 Task: Create a due date automation trigger when advanced on, on the monday of the week before a card is due add basic not assigned to anyone at 11:00 AM.
Action: Mouse moved to (1147, 82)
Screenshot: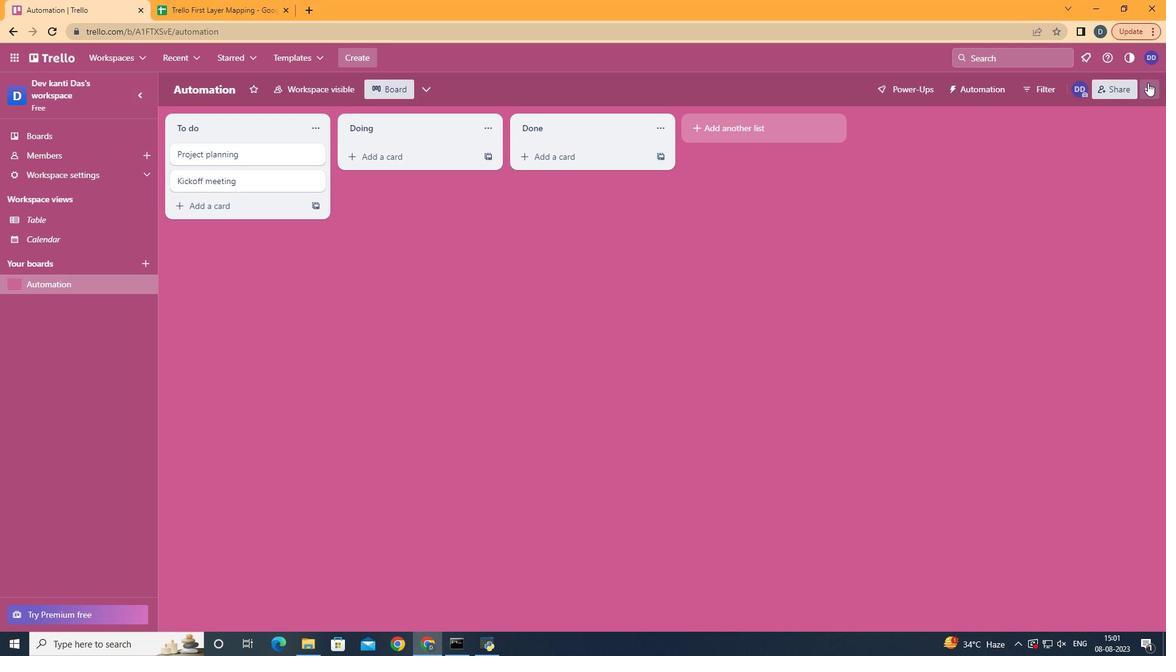 
Action: Mouse pressed left at (1147, 82)
Screenshot: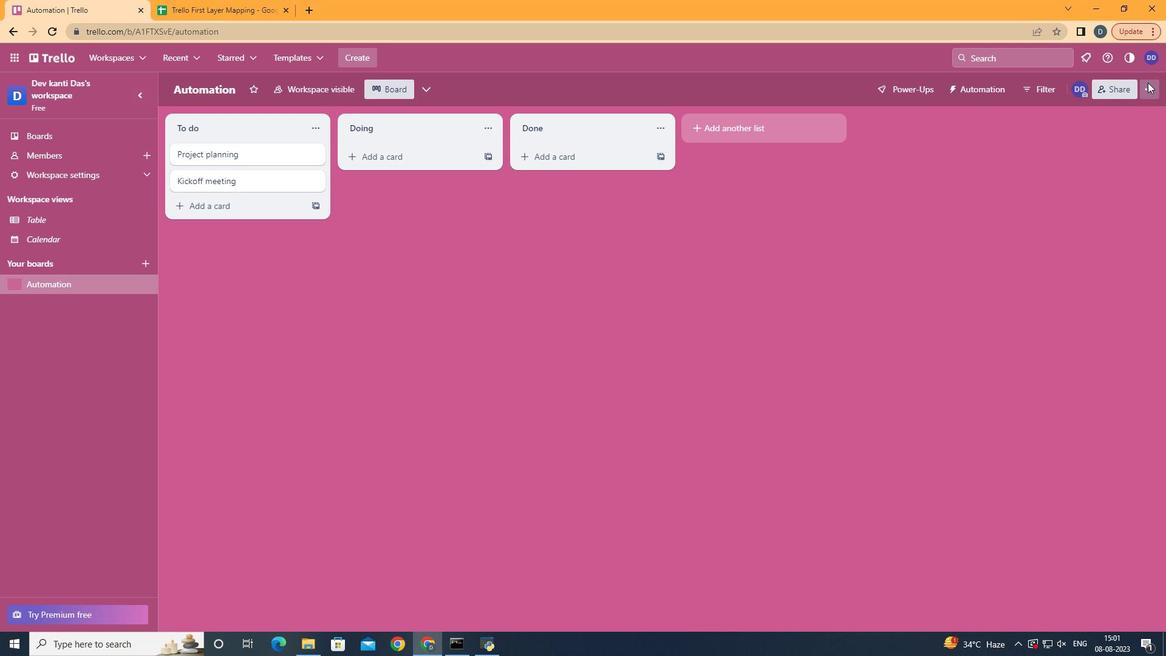 
Action: Mouse moved to (1068, 259)
Screenshot: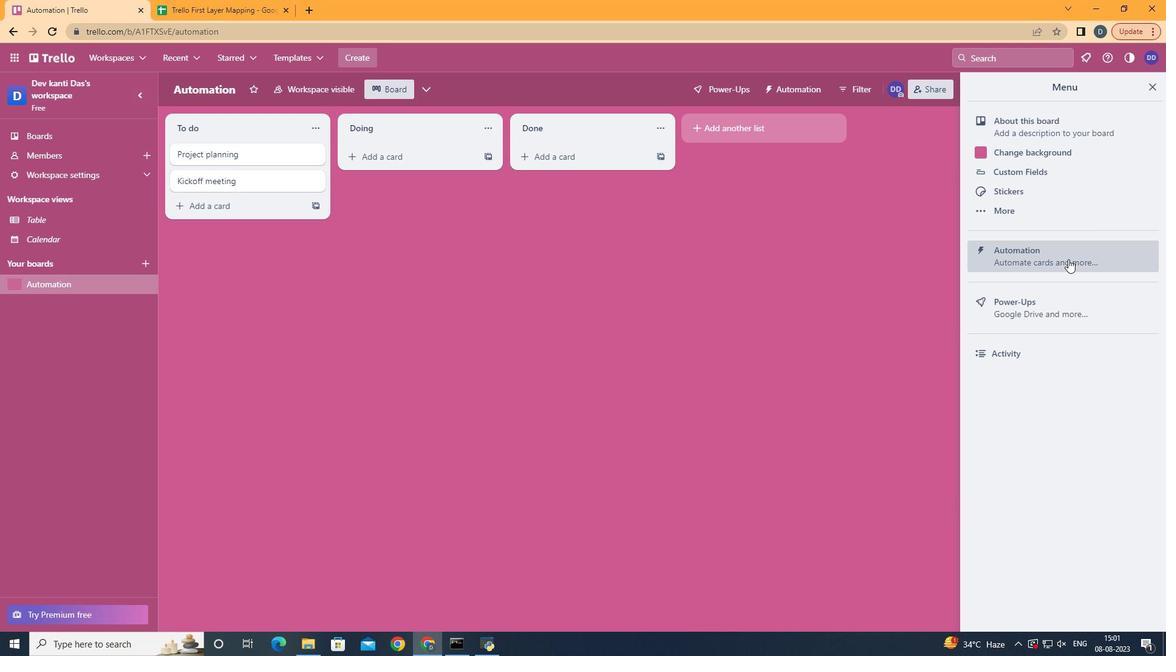 
Action: Mouse pressed left at (1068, 259)
Screenshot: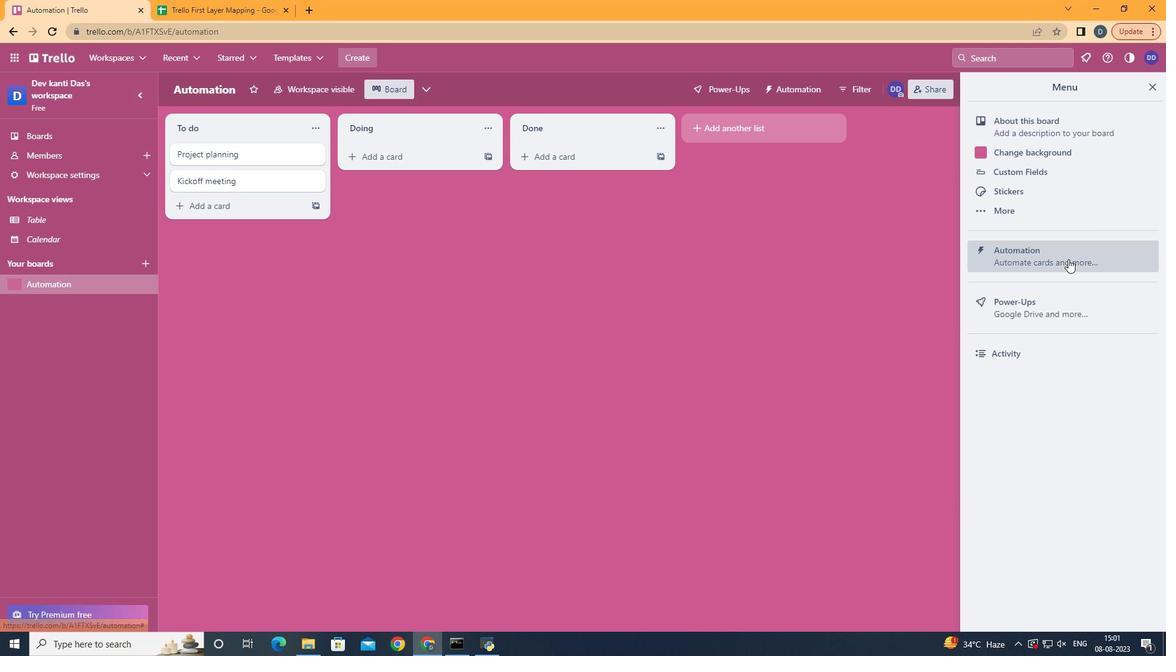 
Action: Mouse moved to (236, 249)
Screenshot: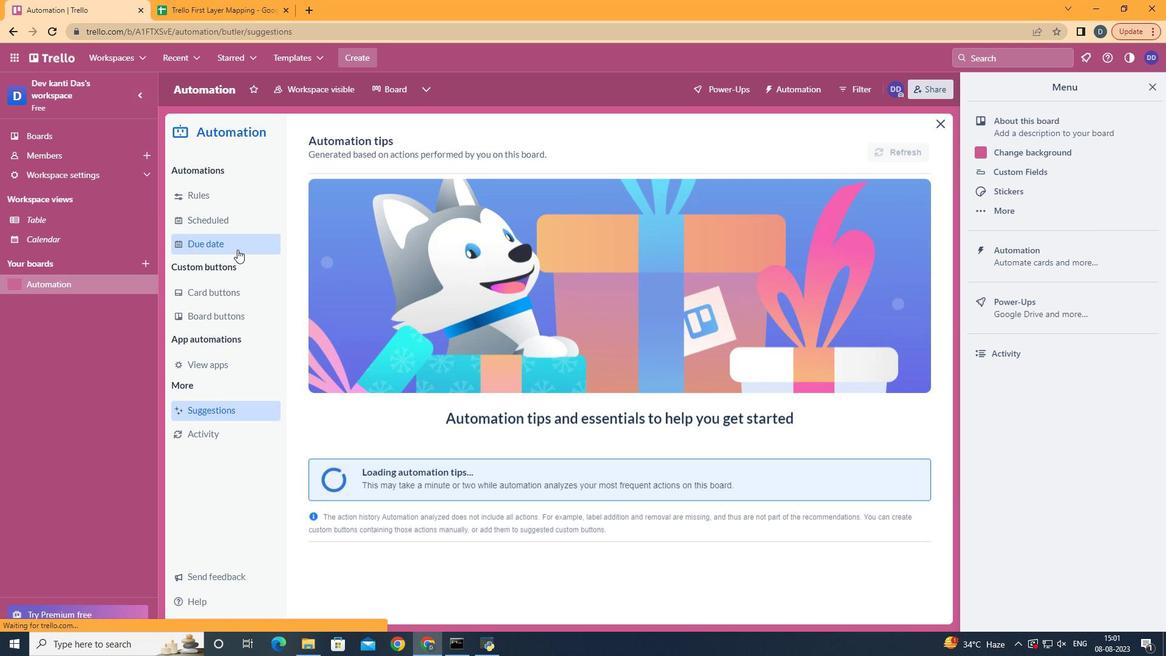 
Action: Mouse pressed left at (236, 249)
Screenshot: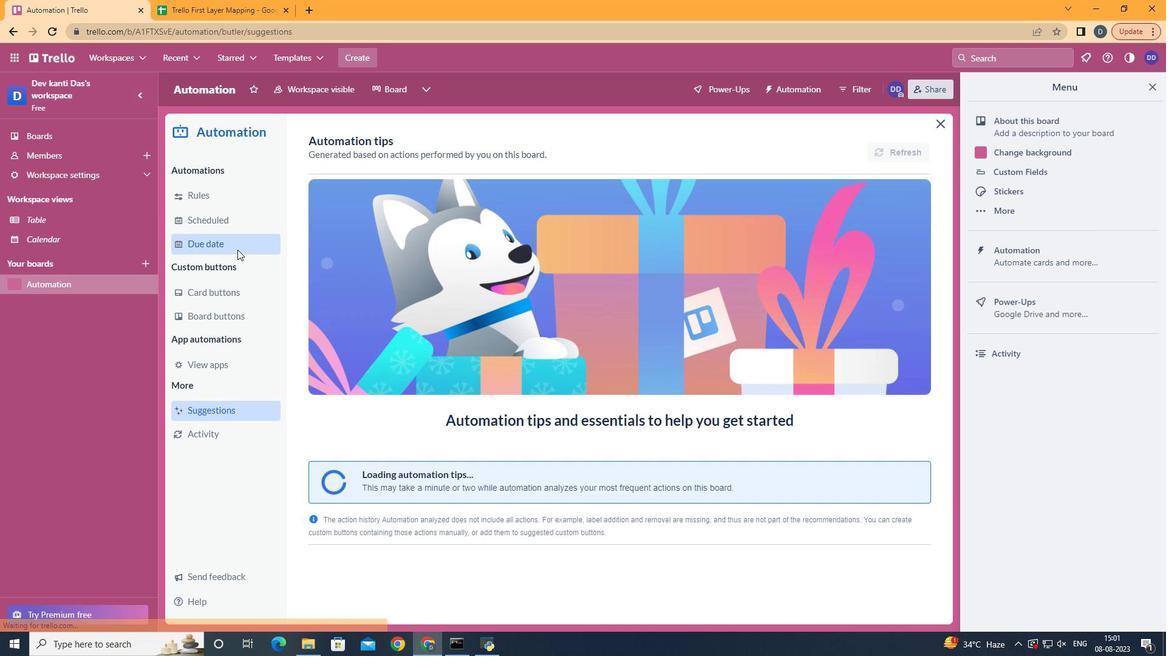 
Action: Mouse moved to (841, 140)
Screenshot: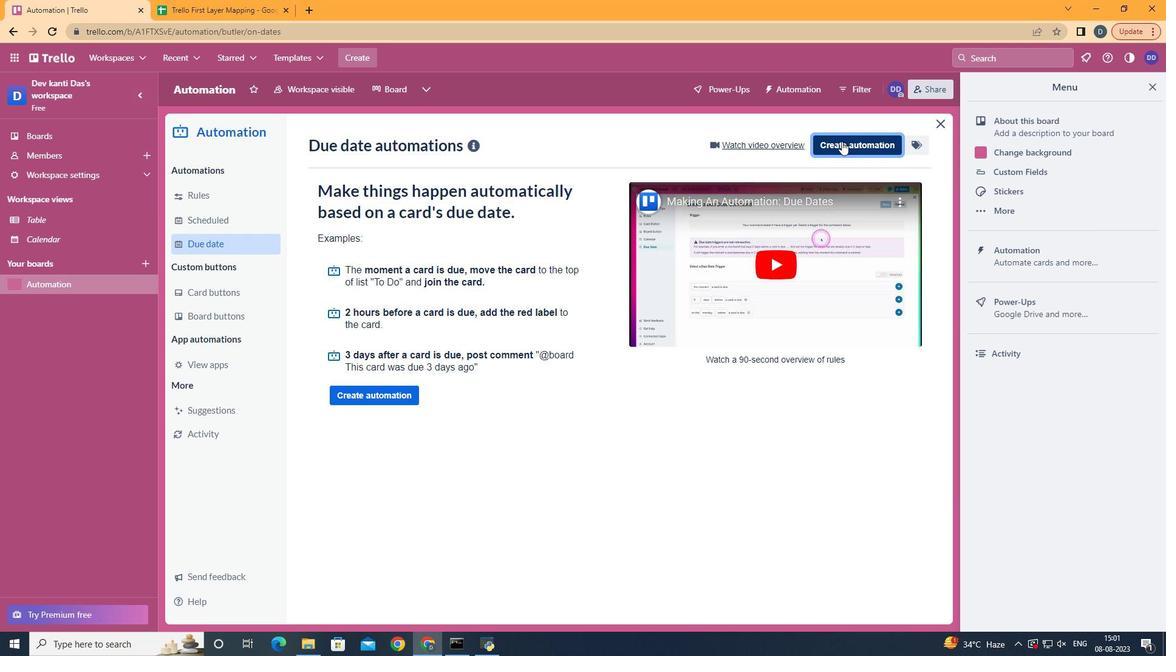 
Action: Mouse pressed left at (841, 140)
Screenshot: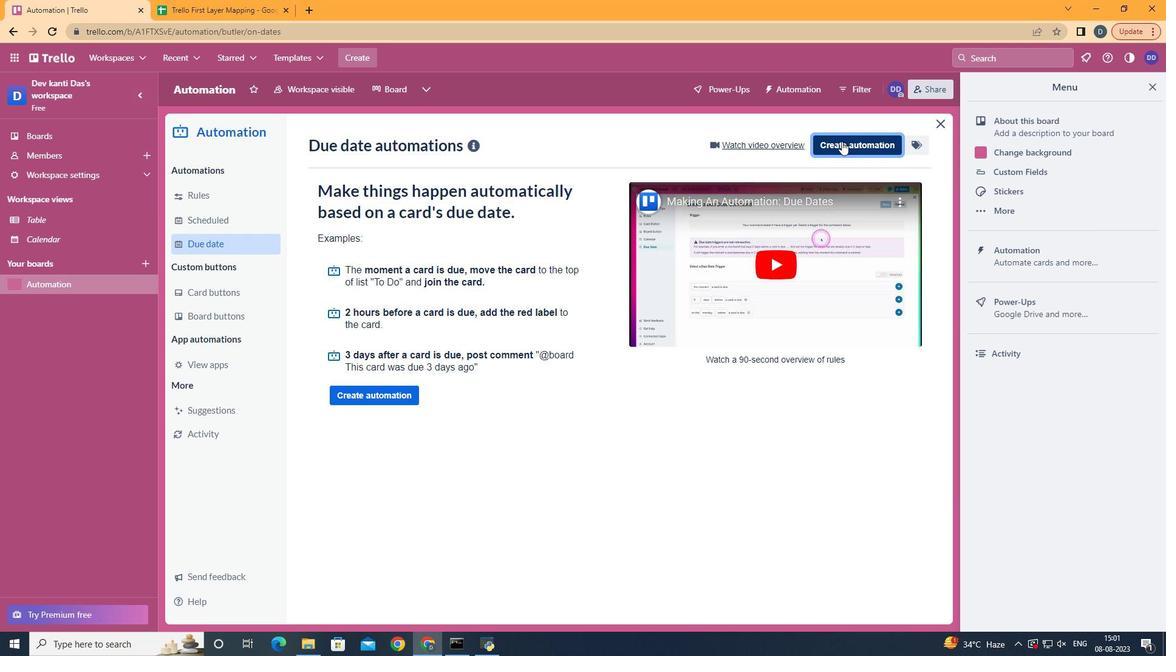 
Action: Mouse moved to (630, 258)
Screenshot: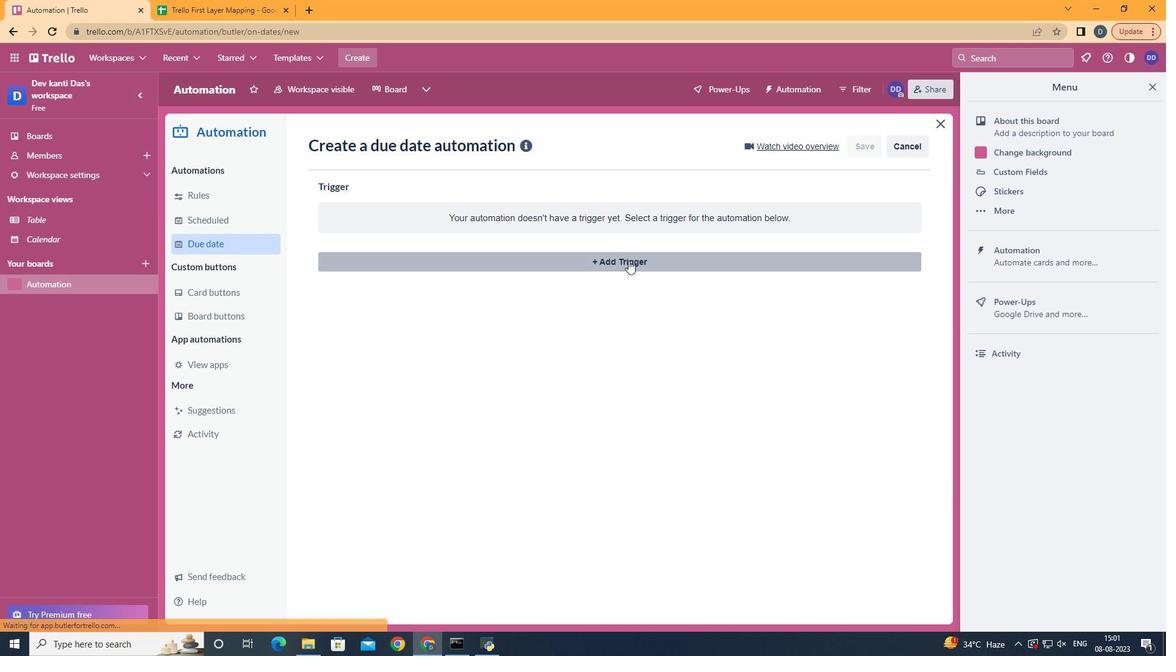 
Action: Mouse pressed left at (630, 258)
Screenshot: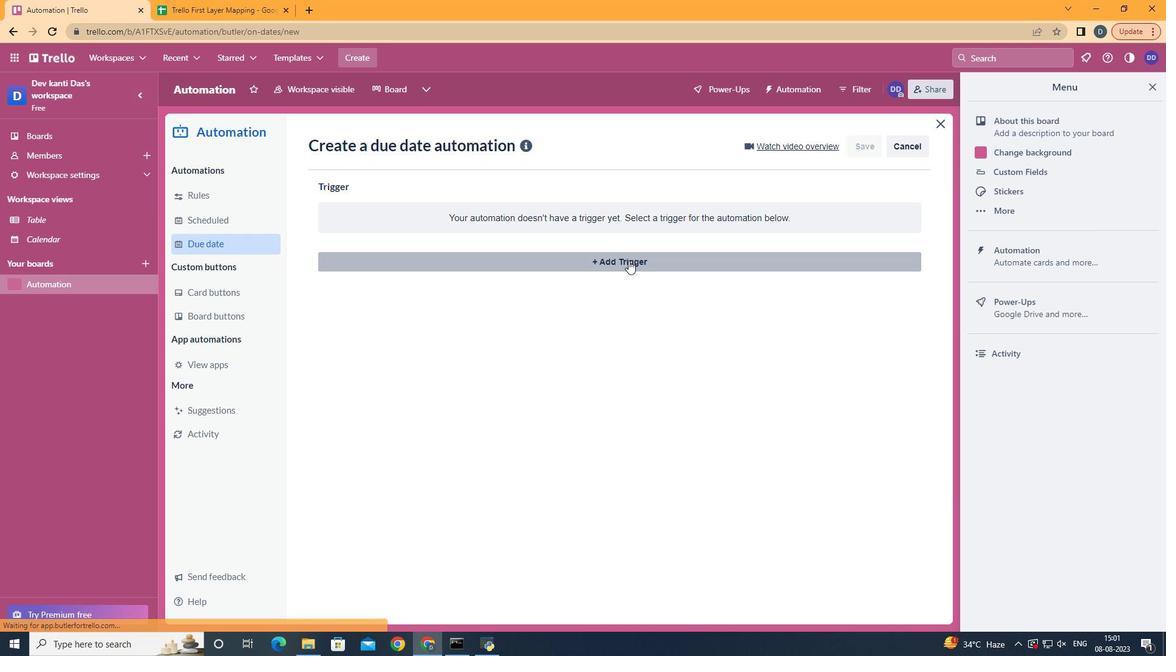 
Action: Mouse moved to (431, 587)
Screenshot: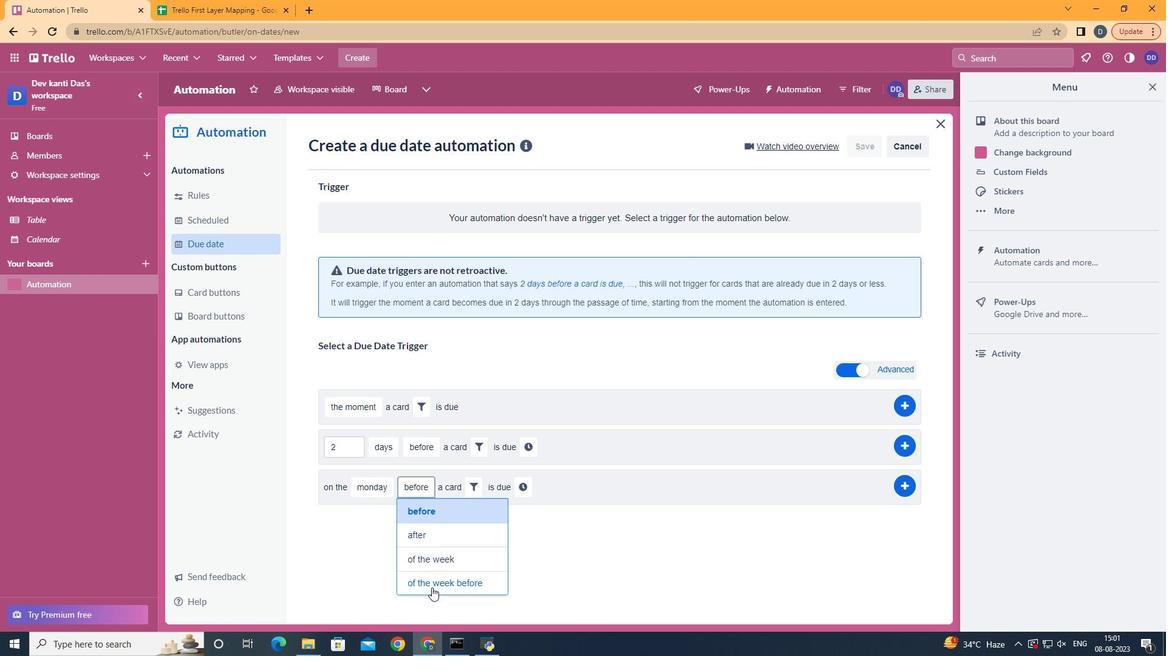 
Action: Mouse pressed left at (431, 587)
Screenshot: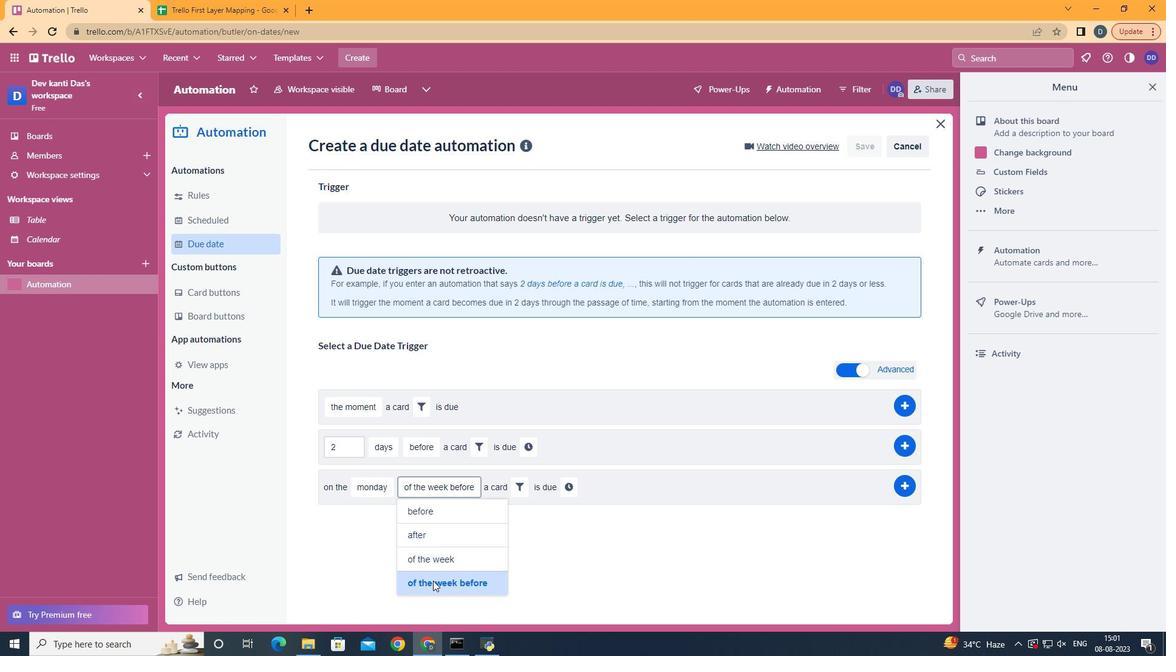 
Action: Mouse moved to (516, 490)
Screenshot: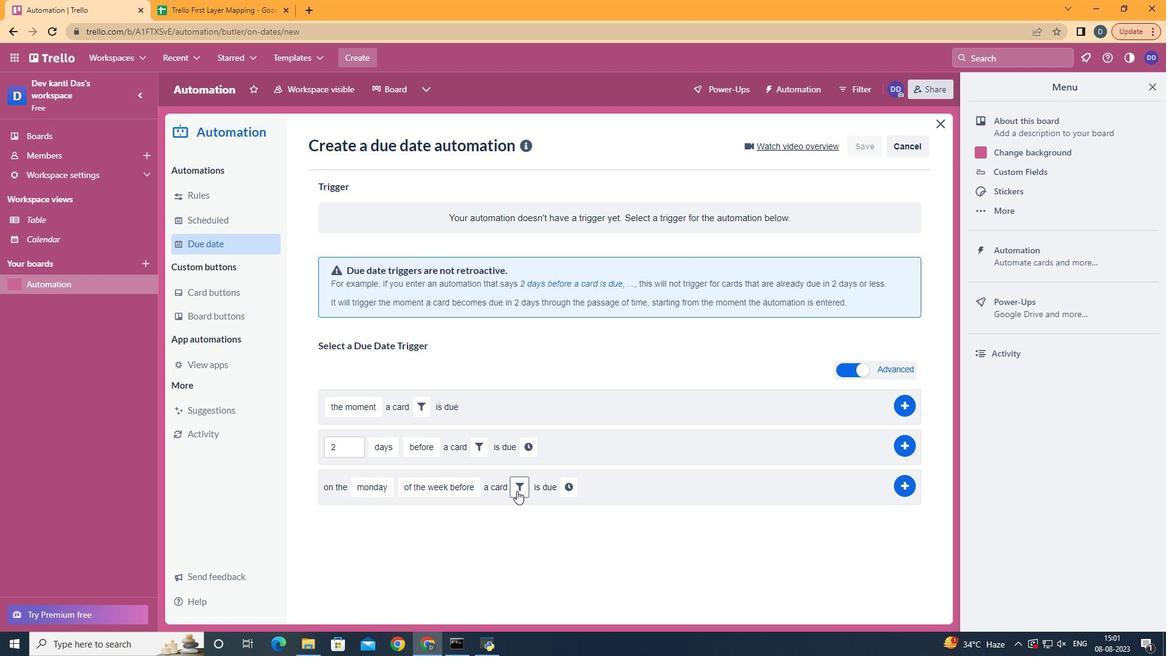 
Action: Mouse pressed left at (516, 490)
Screenshot: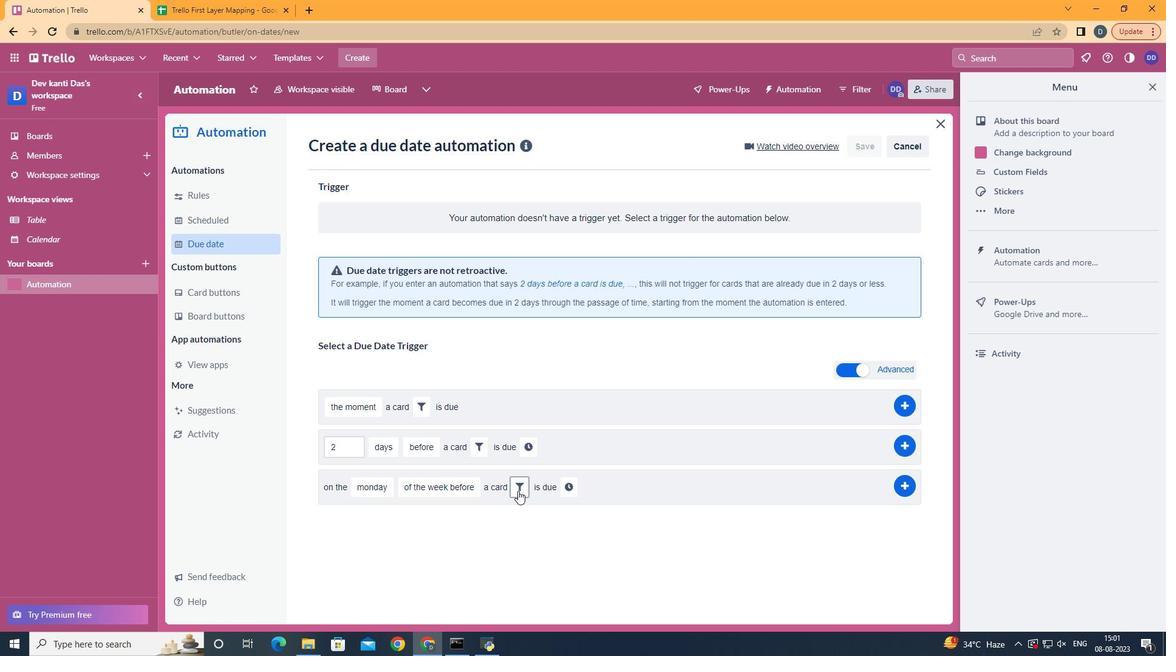 
Action: Mouse moved to (562, 540)
Screenshot: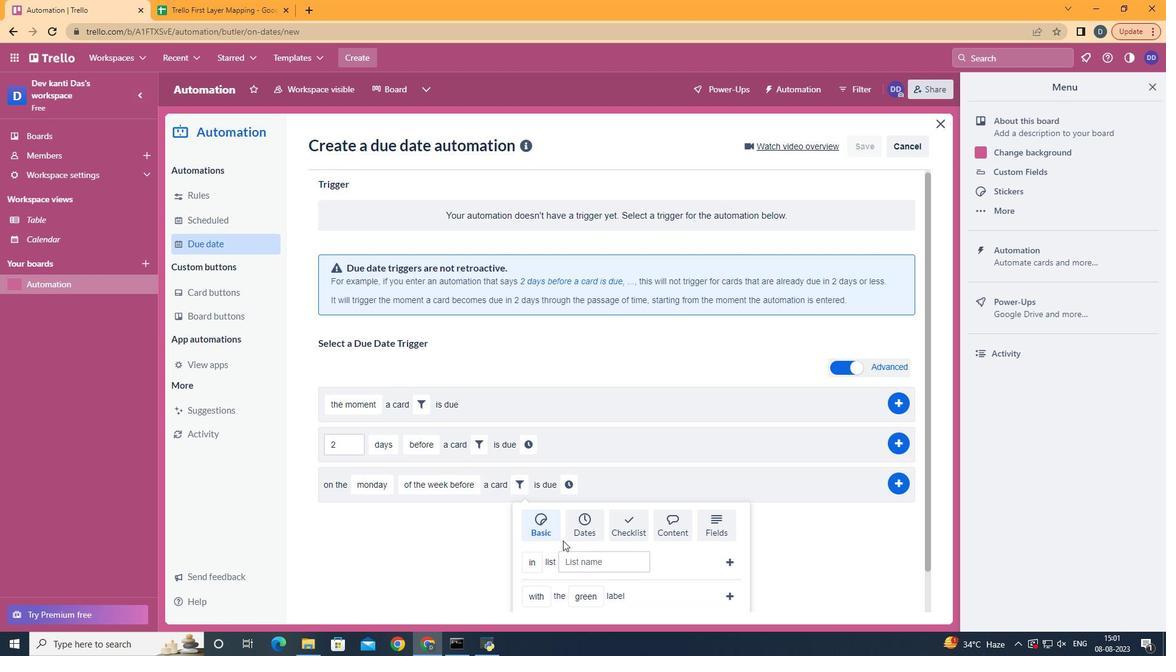 
Action: Mouse scrolled (562, 539) with delta (0, 0)
Screenshot: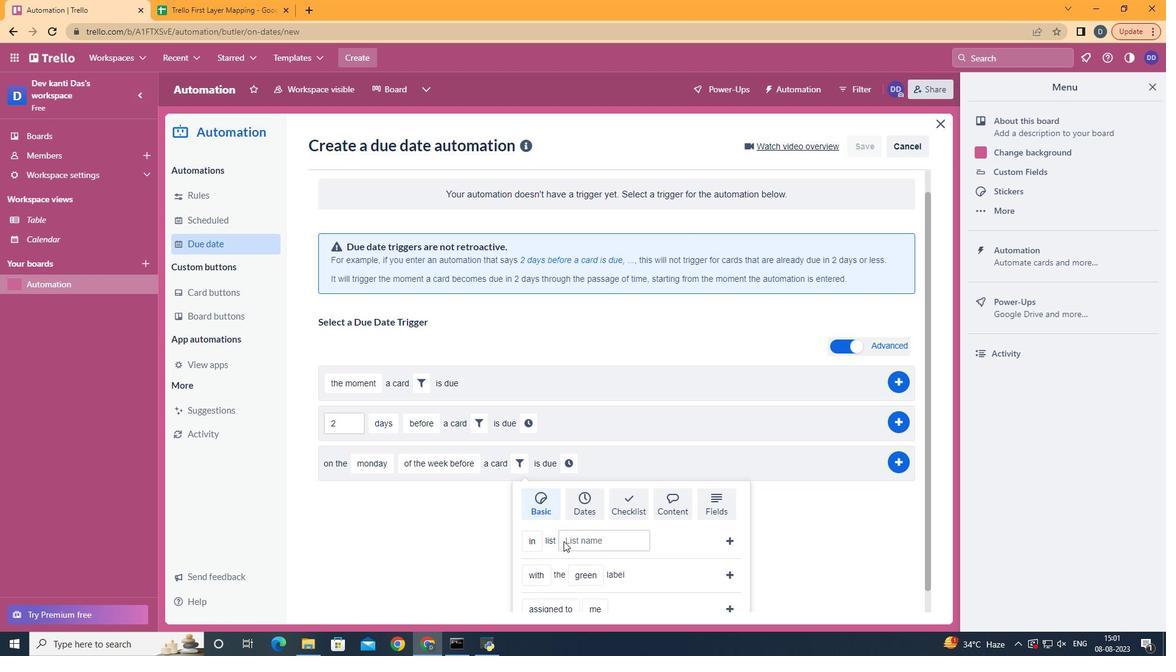 
Action: Mouse scrolled (562, 539) with delta (0, 0)
Screenshot: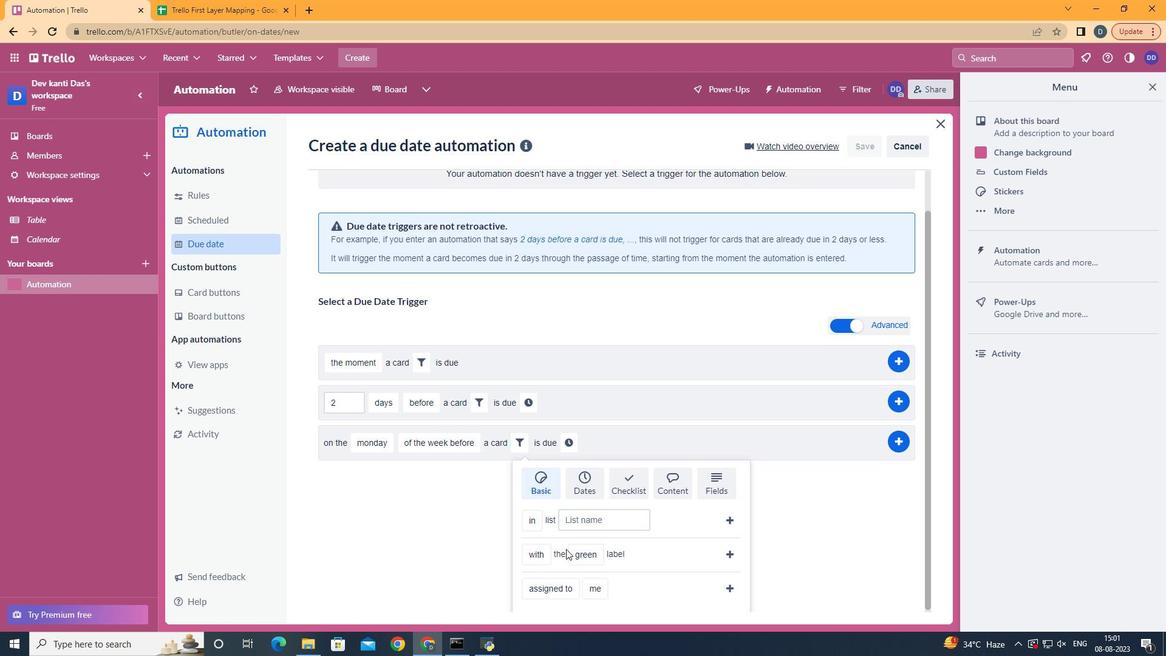 
Action: Mouse scrolled (562, 539) with delta (0, 0)
Screenshot: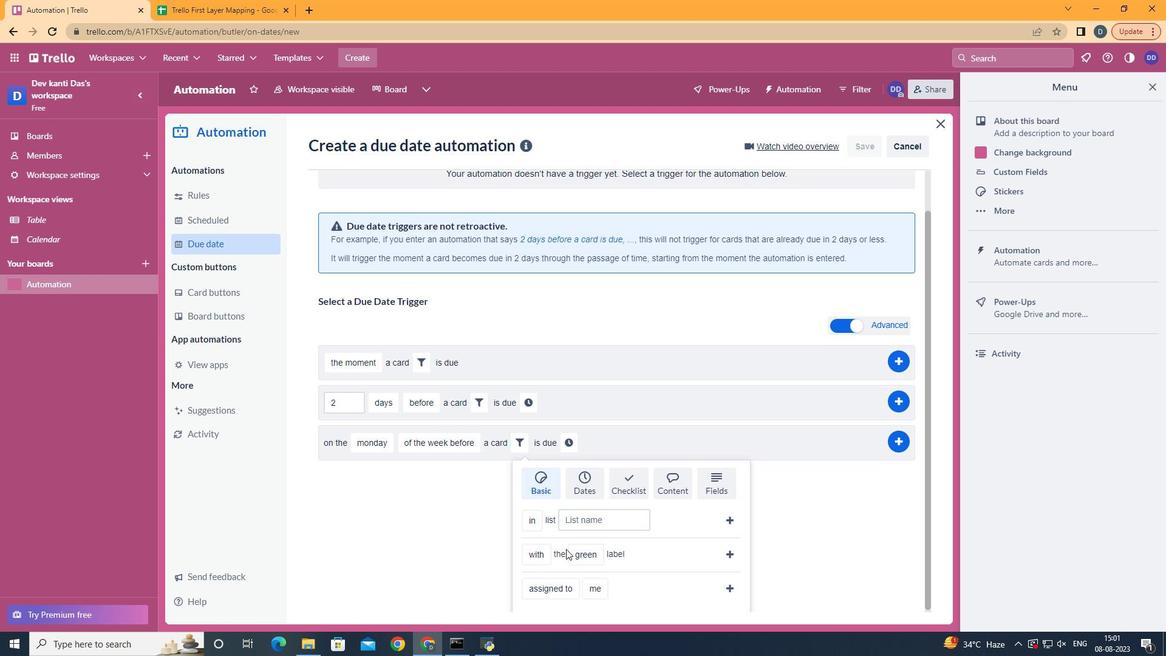 
Action: Mouse scrolled (562, 539) with delta (0, 0)
Screenshot: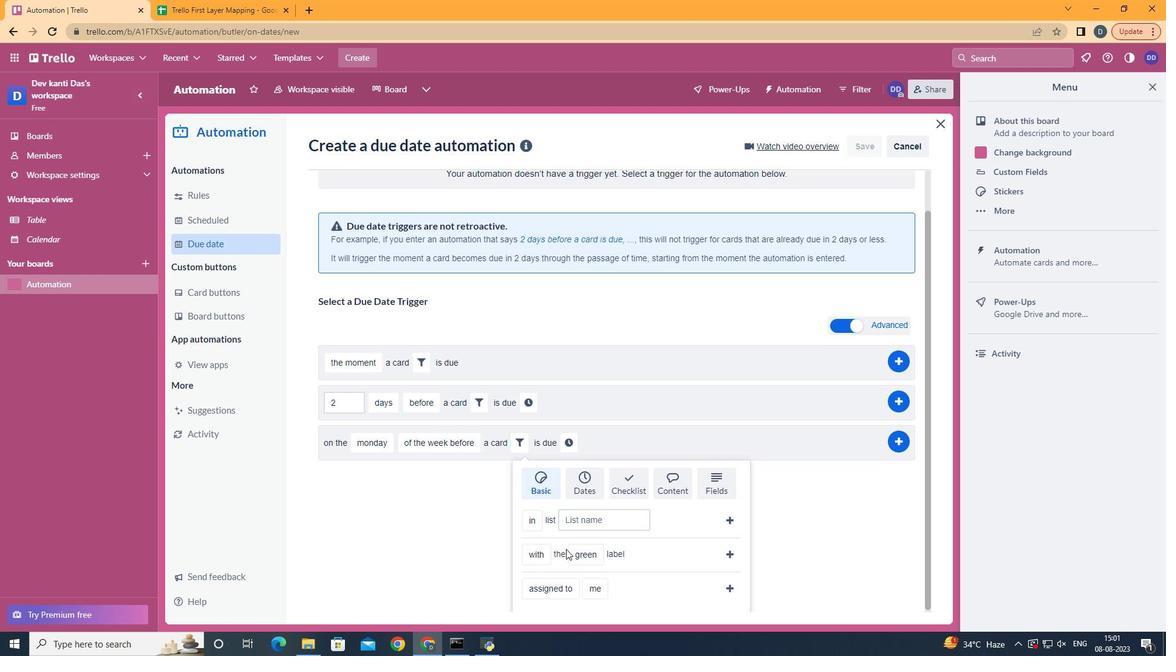 
Action: Mouse moved to (572, 563)
Screenshot: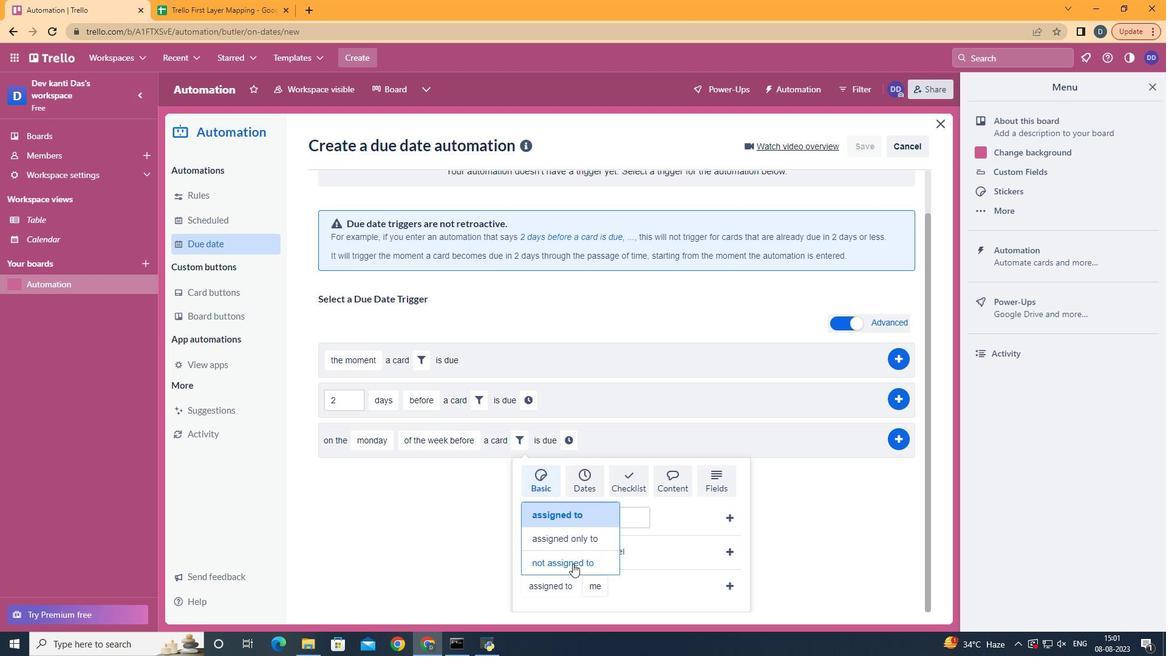 
Action: Mouse pressed left at (572, 563)
Screenshot: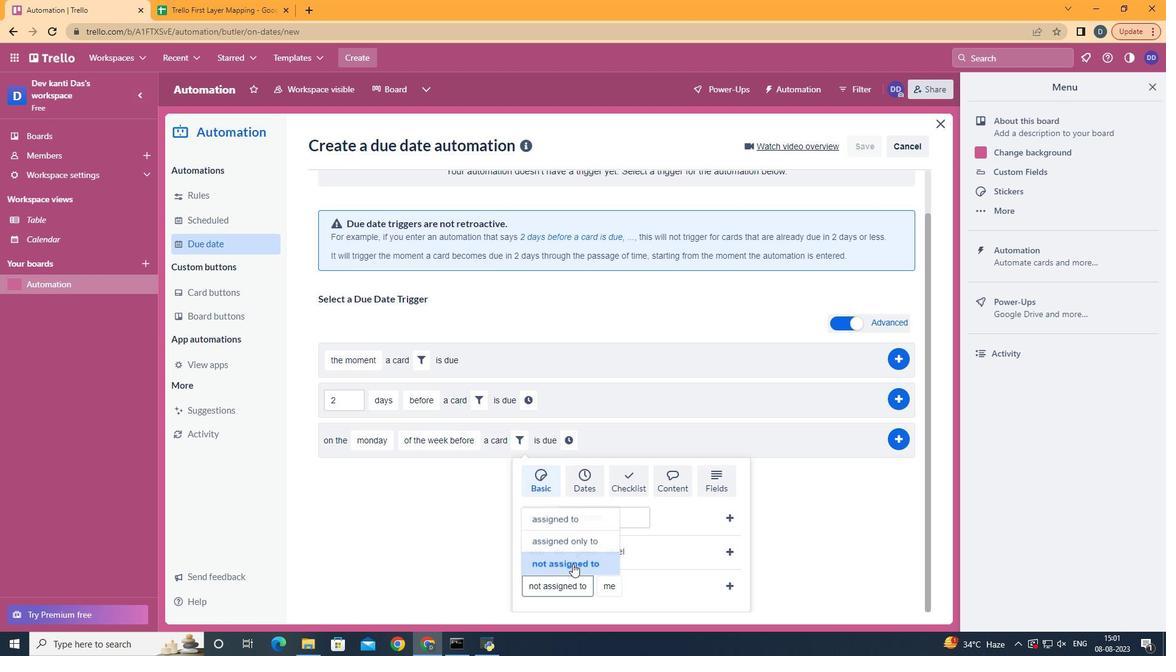 
Action: Mouse moved to (623, 540)
Screenshot: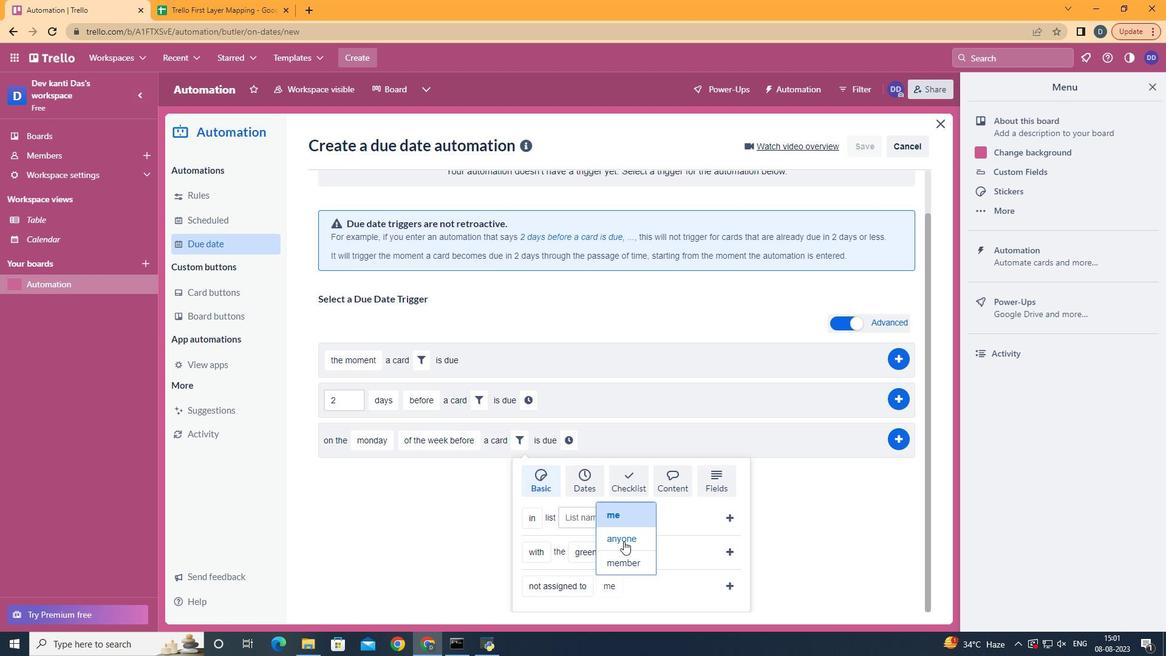 
Action: Mouse pressed left at (623, 540)
Screenshot: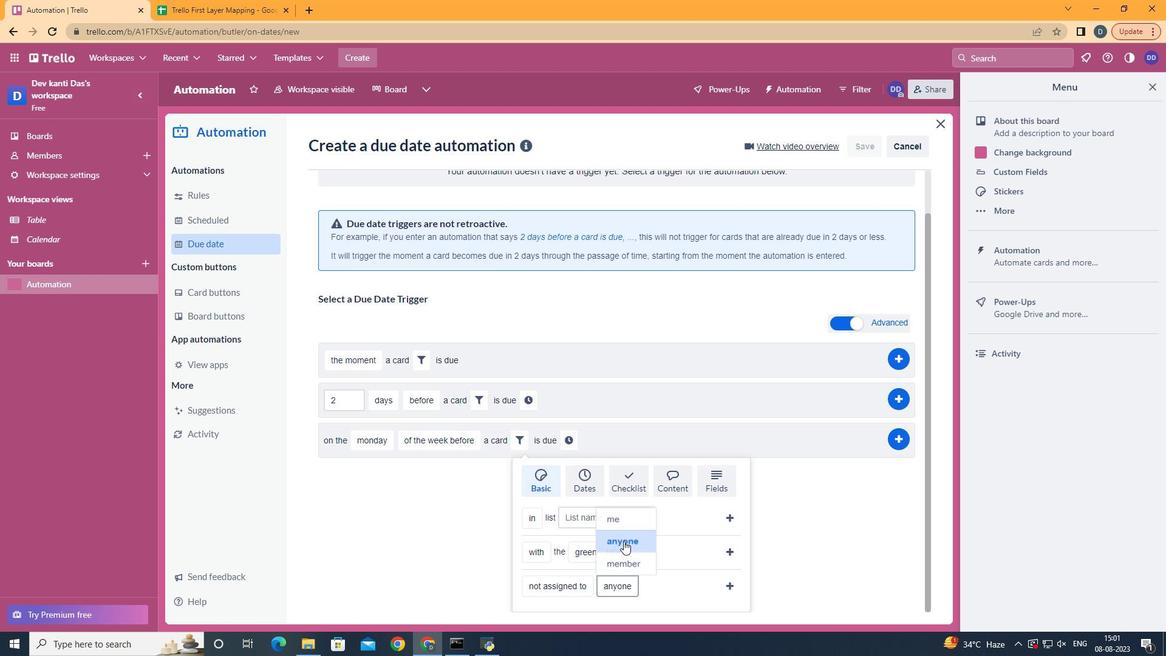 
Action: Mouse moved to (728, 584)
Screenshot: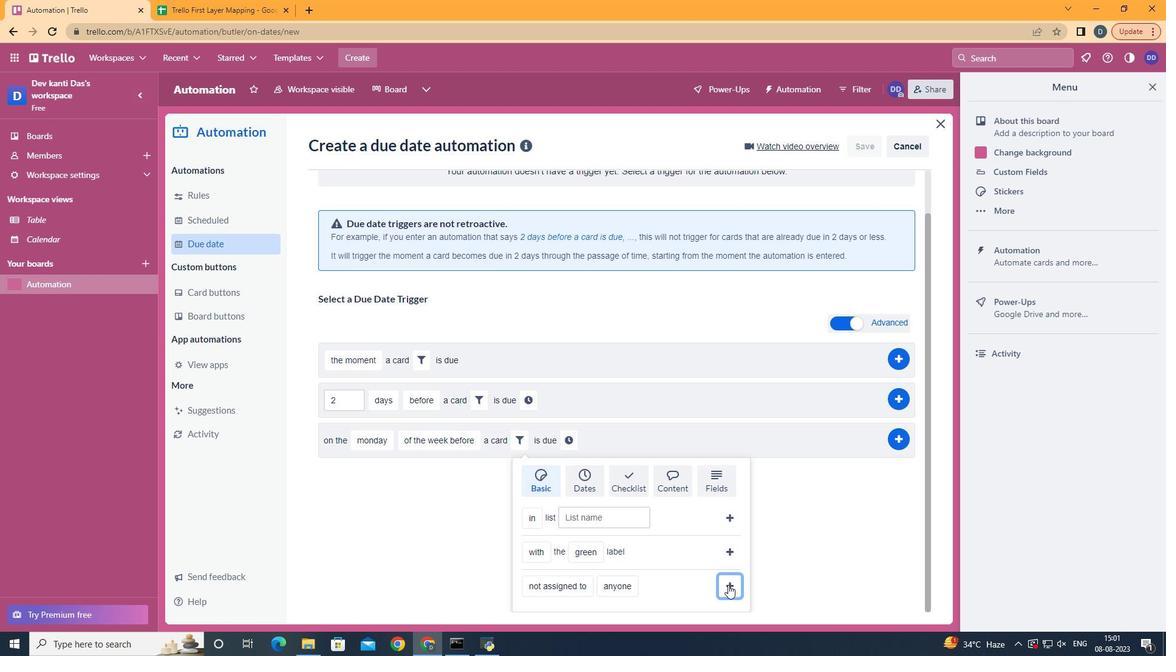 
Action: Mouse pressed left at (728, 584)
Screenshot: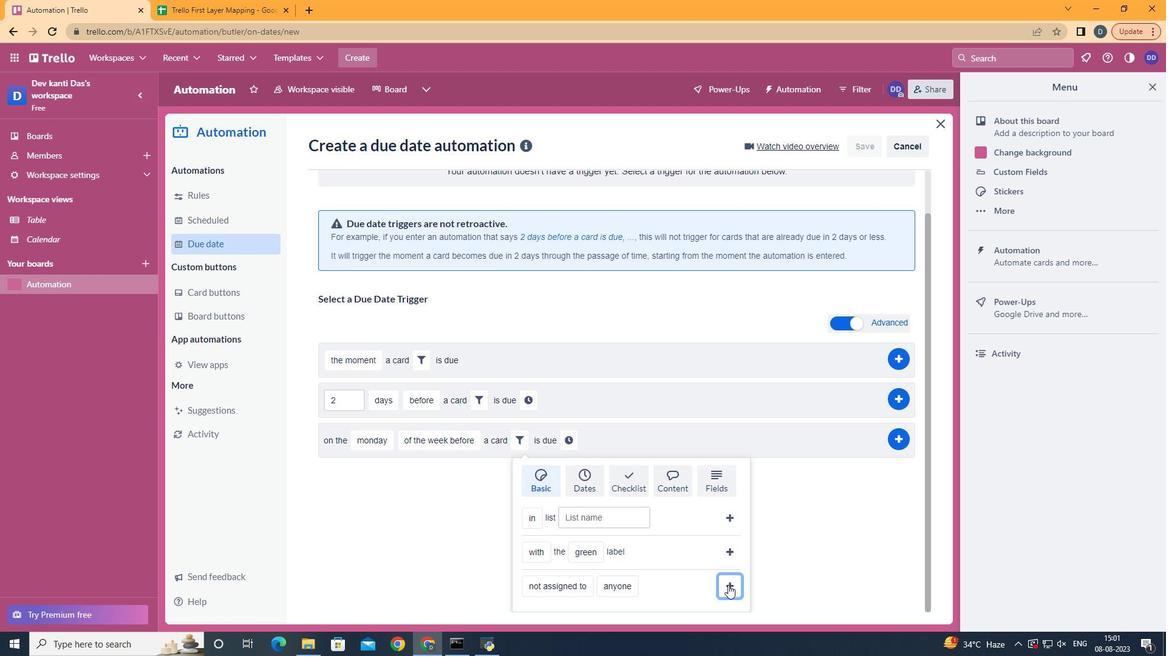 
Action: Mouse moved to (673, 477)
Screenshot: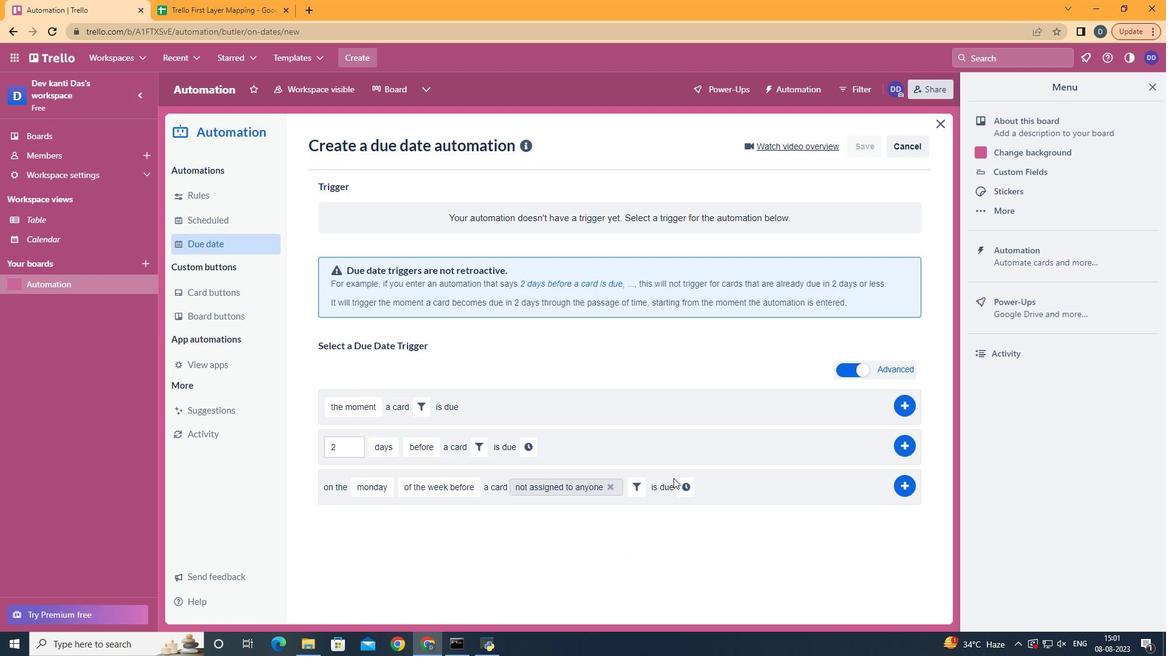 
Action: Mouse pressed left at (673, 477)
Screenshot: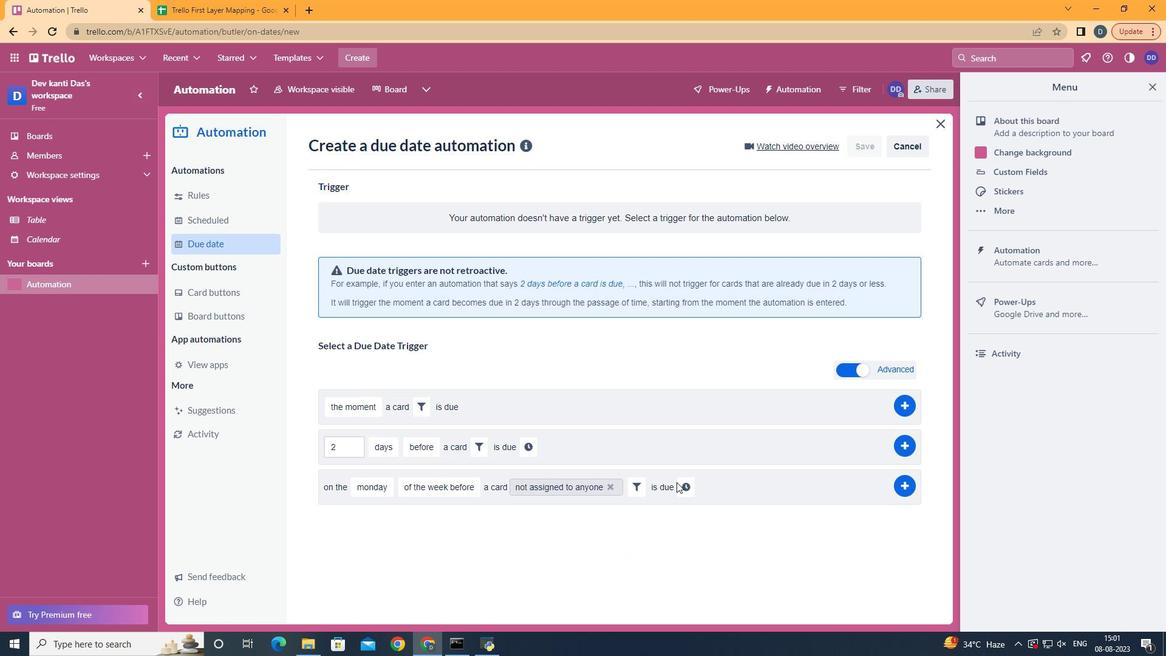 
Action: Mouse moved to (681, 485)
Screenshot: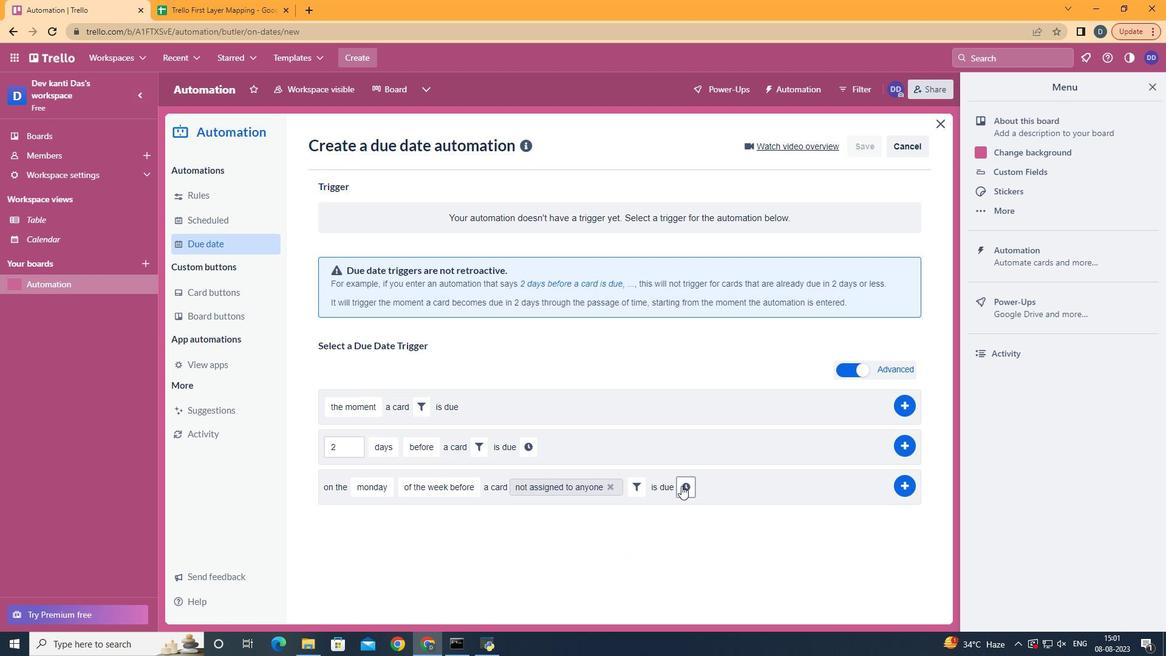 
Action: Mouse pressed left at (681, 485)
Screenshot: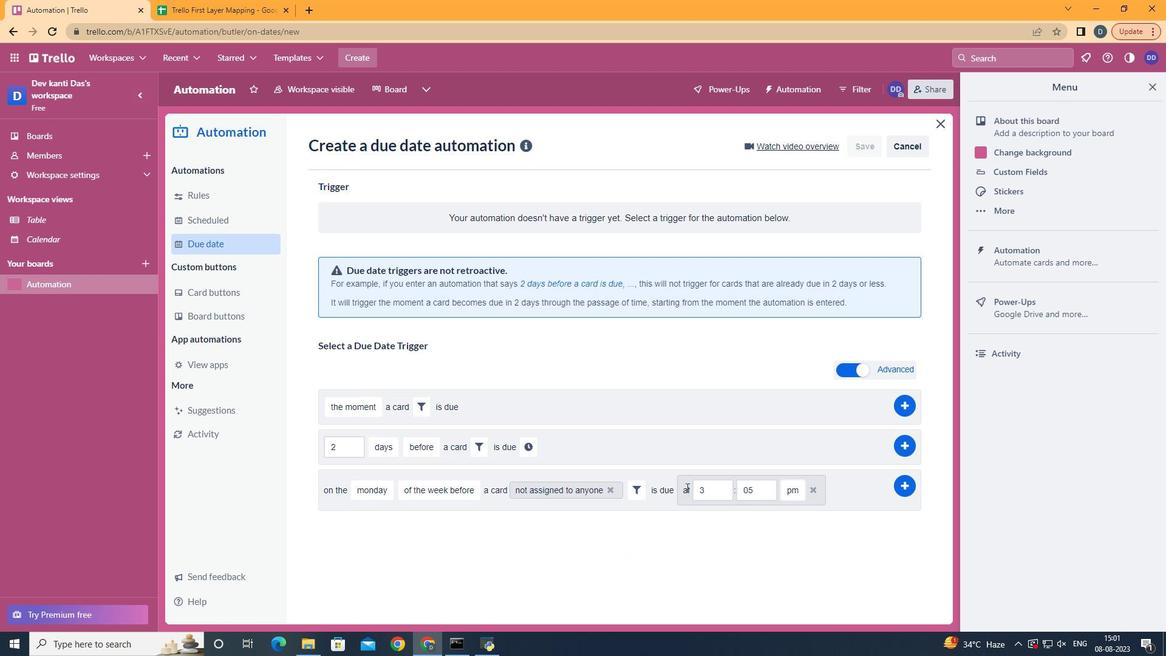 
Action: Mouse moved to (716, 492)
Screenshot: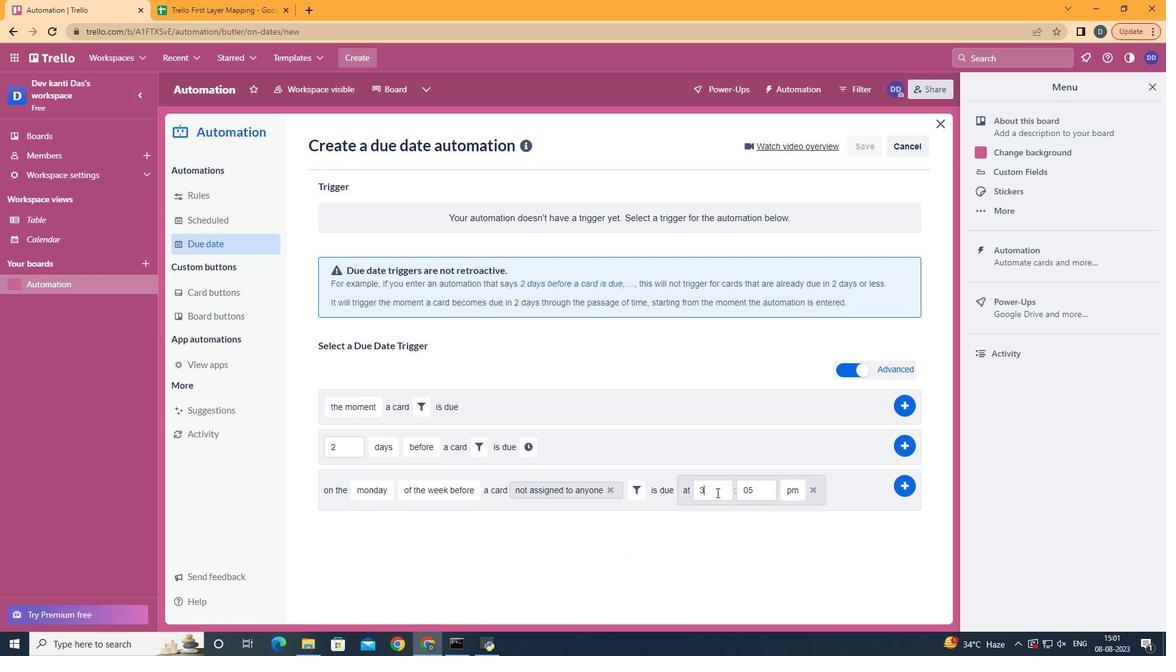 
Action: Mouse pressed left at (716, 492)
Screenshot: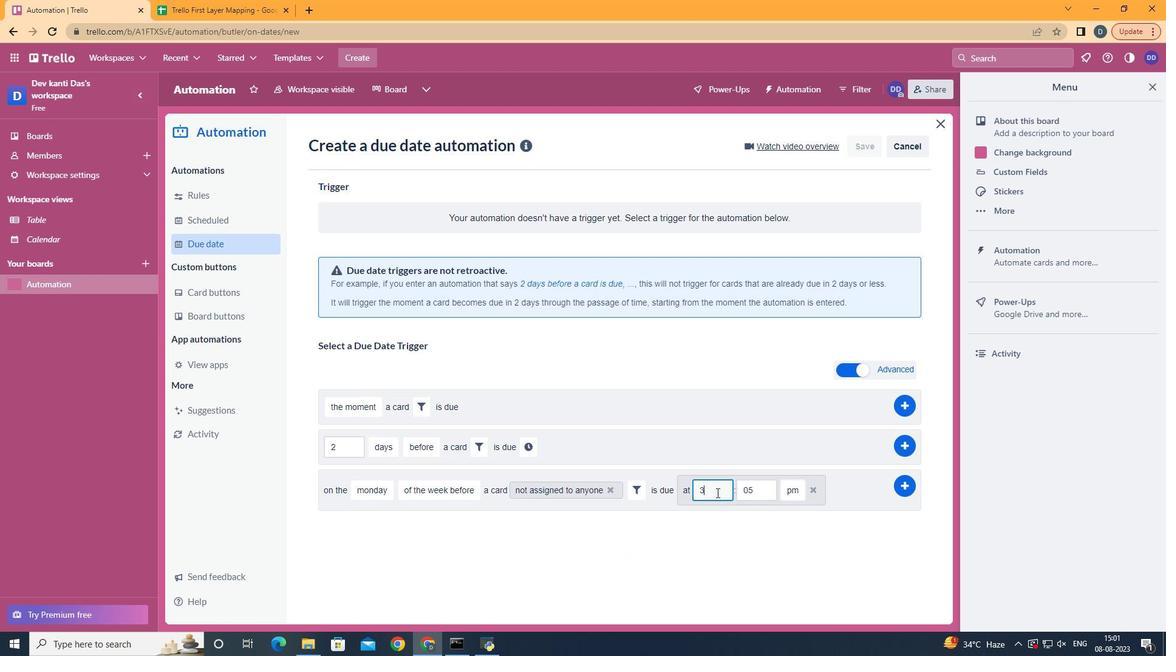
Action: Mouse moved to (720, 492)
Screenshot: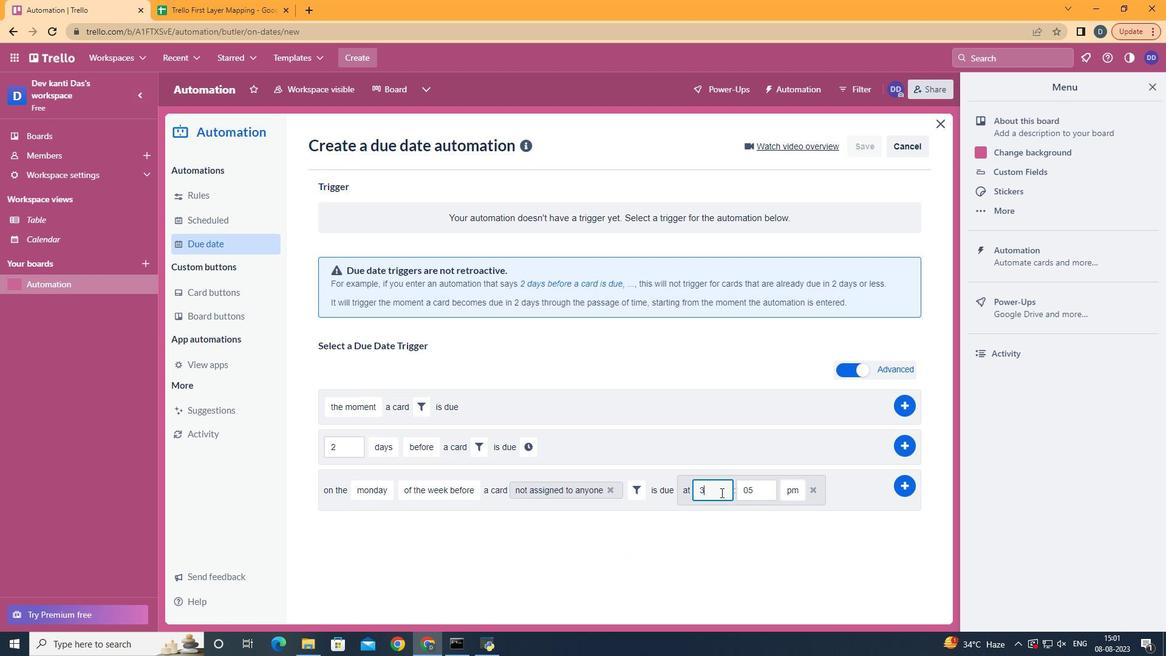 
Action: Key pressed <Key.backspace>11
Screenshot: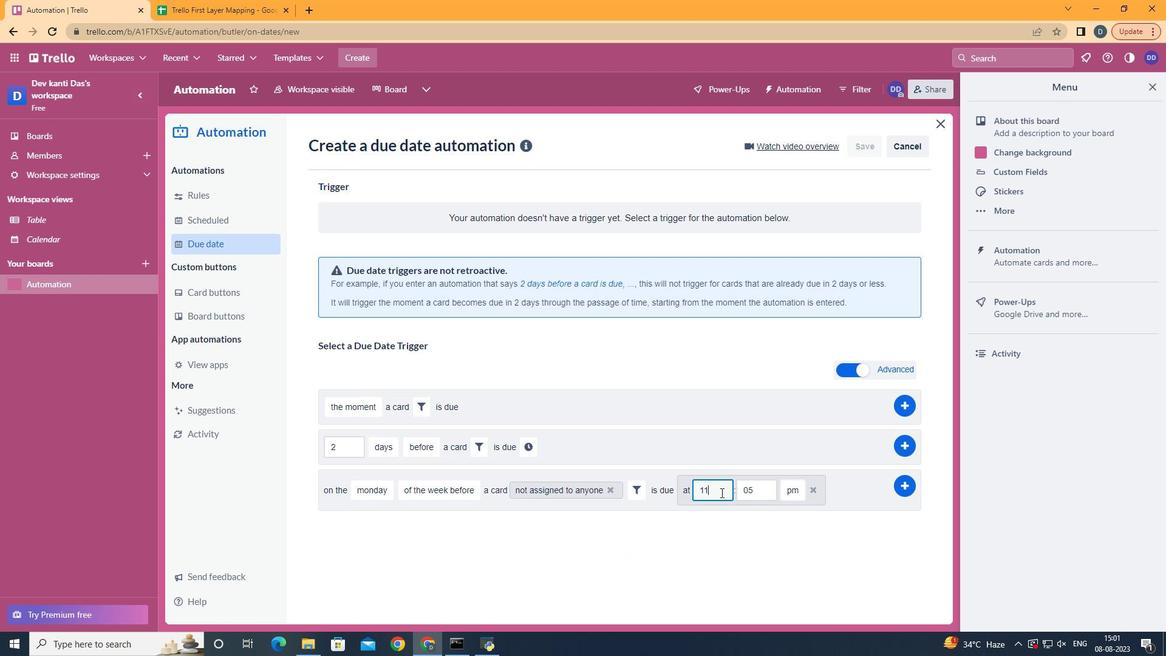
Action: Mouse moved to (769, 485)
Screenshot: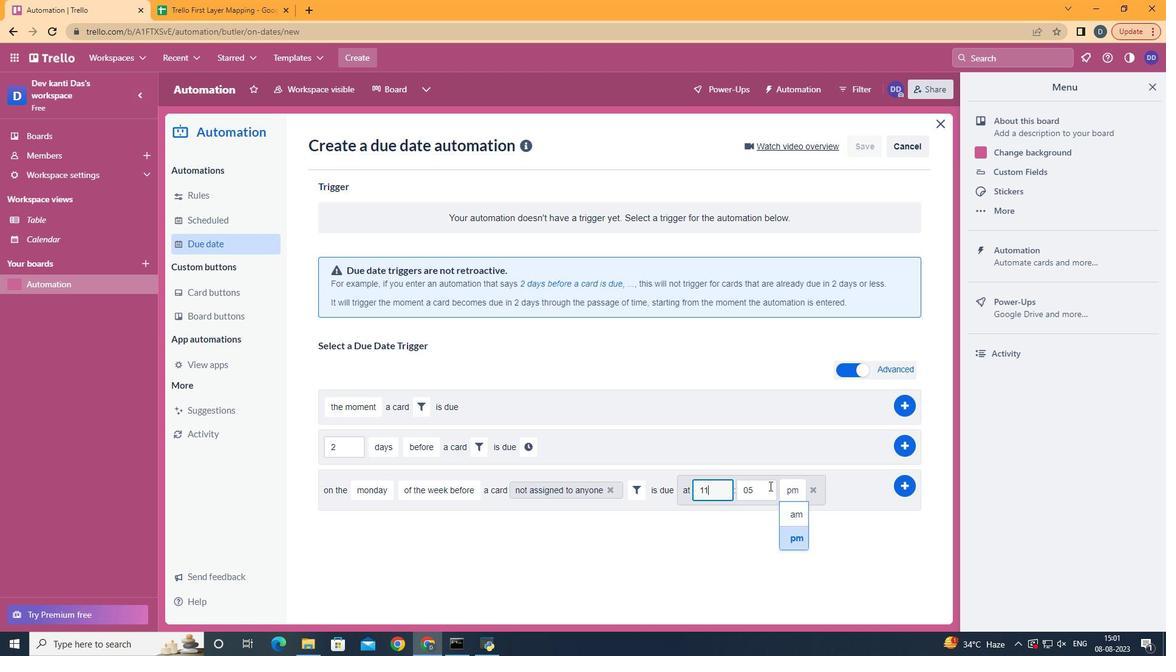 
Action: Mouse pressed left at (769, 485)
Screenshot: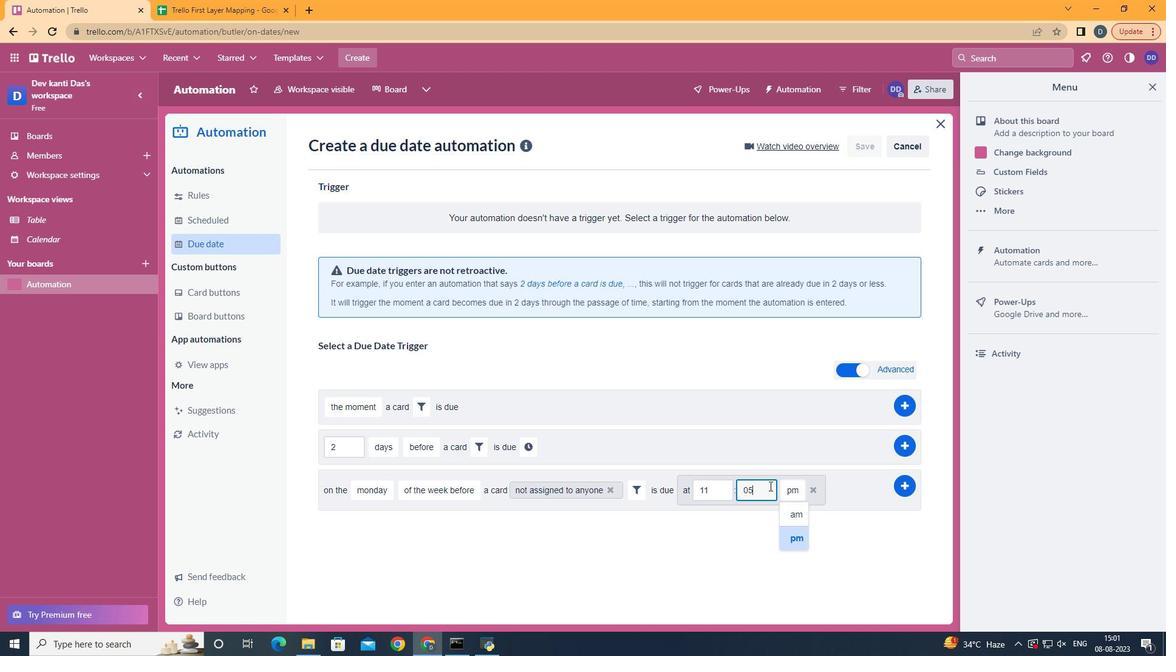 
Action: Key pressed <Key.backspace>0
Screenshot: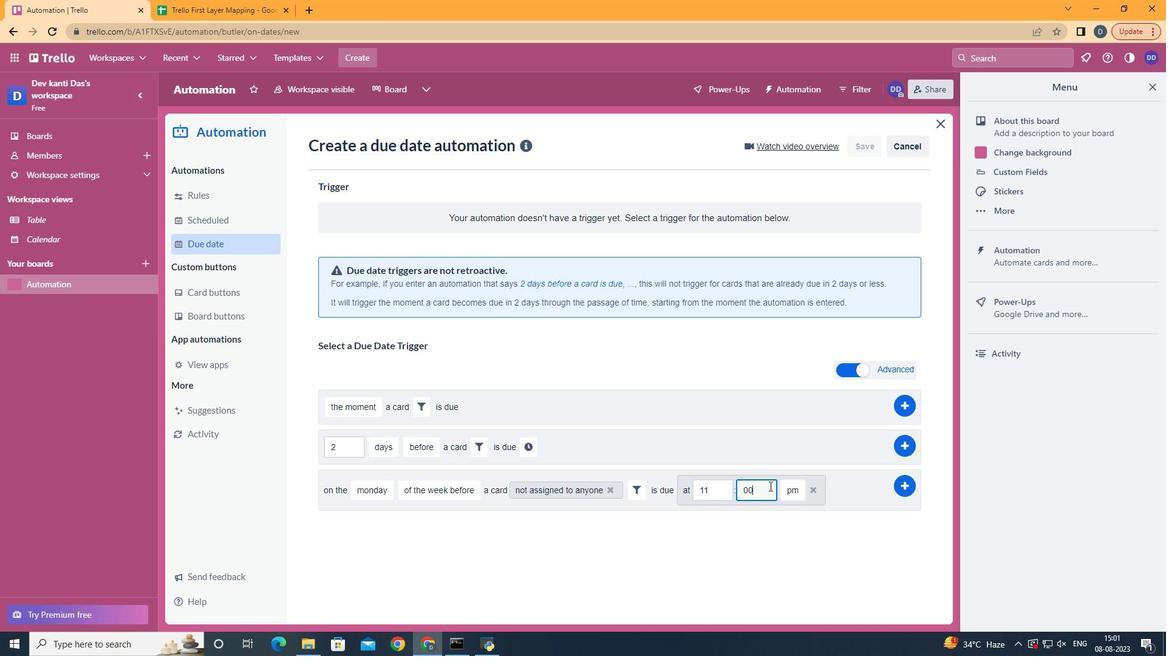 
Action: Mouse moved to (797, 518)
Screenshot: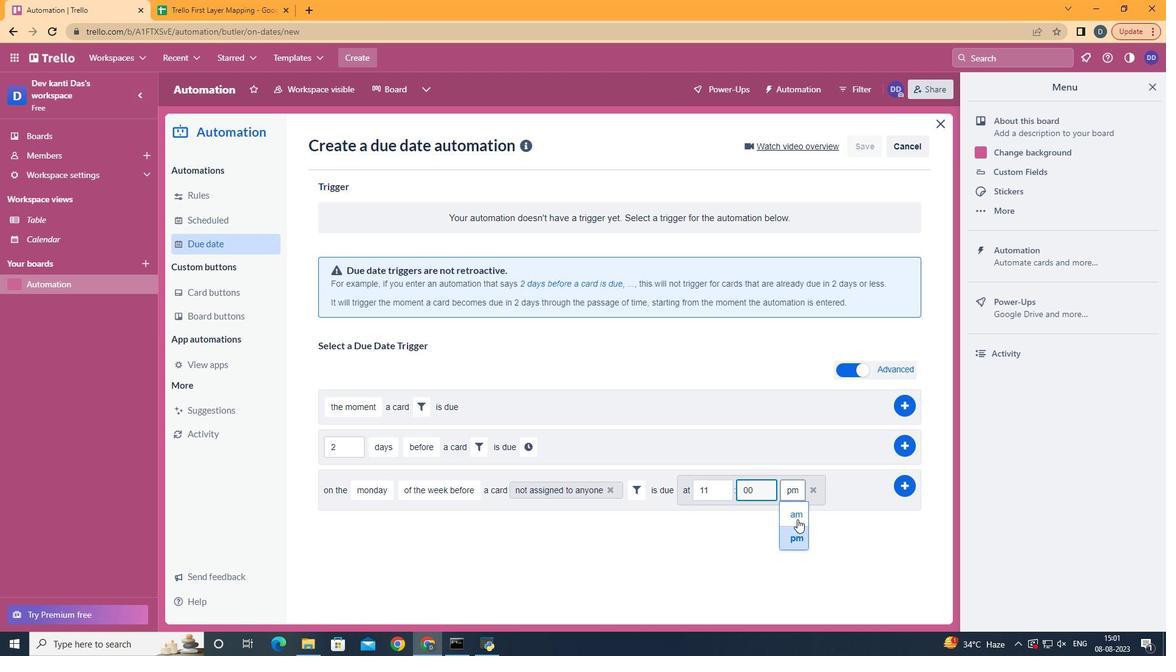 
Action: Mouse pressed left at (797, 518)
Screenshot: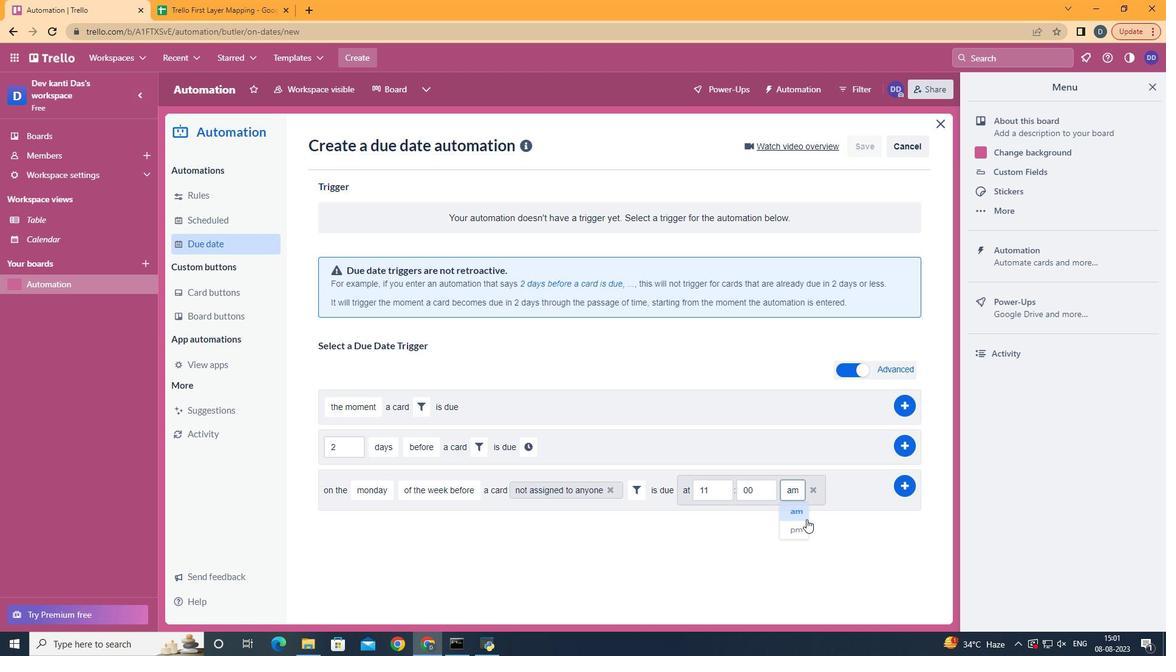 
Action: Mouse moved to (896, 483)
Screenshot: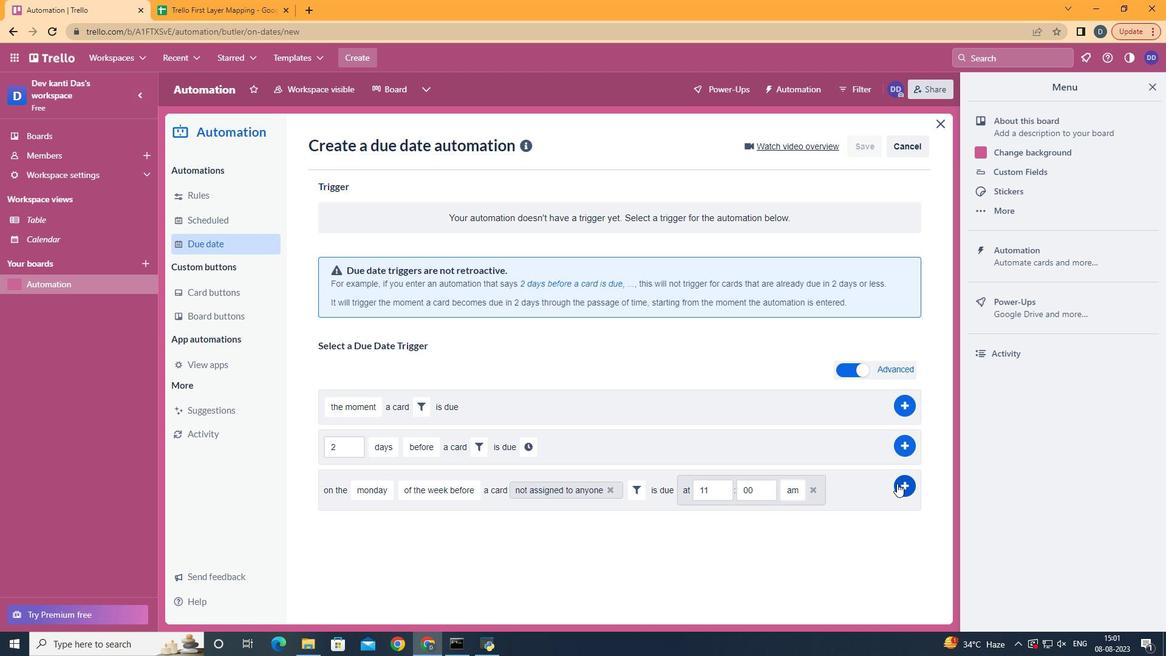 
Action: Mouse pressed left at (896, 483)
Screenshot: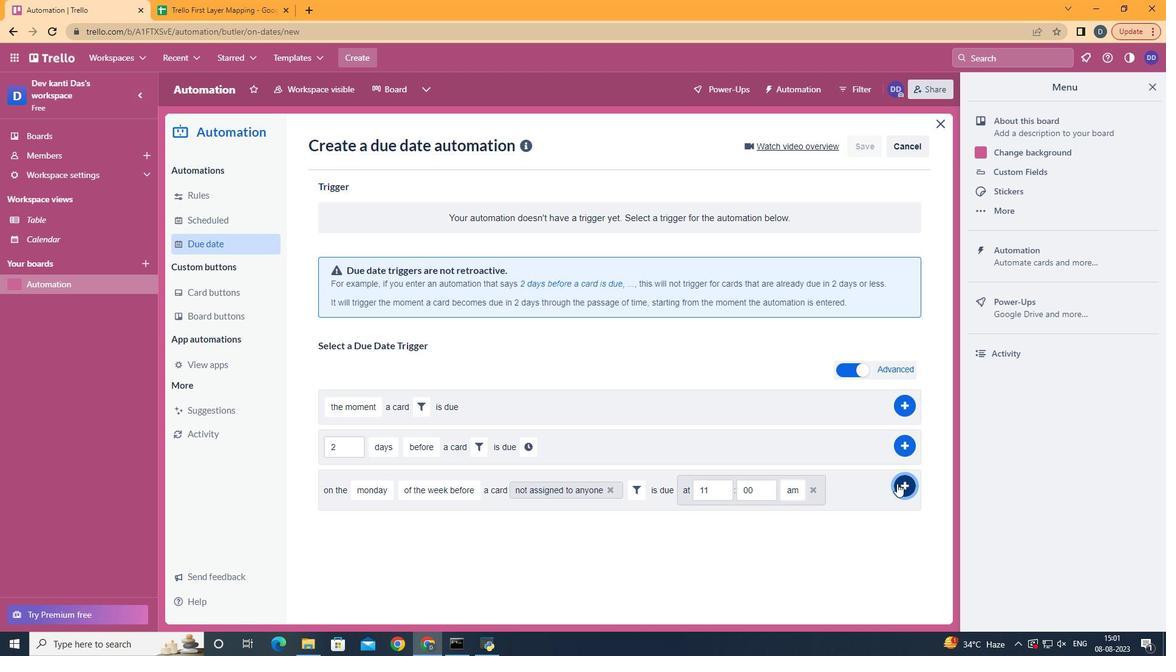 
Action: Mouse moved to (714, 288)
Screenshot: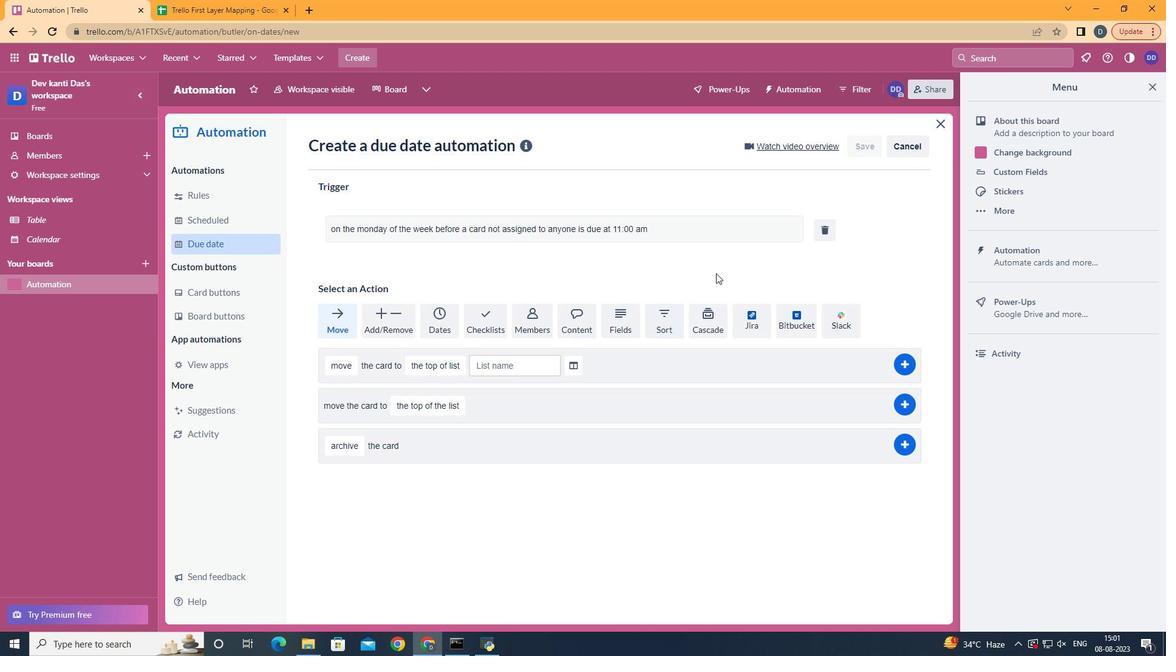 
